Task: Sort the products in the category "Homeopathic Care" by unit price (high first).
Action: Mouse moved to (252, 114)
Screenshot: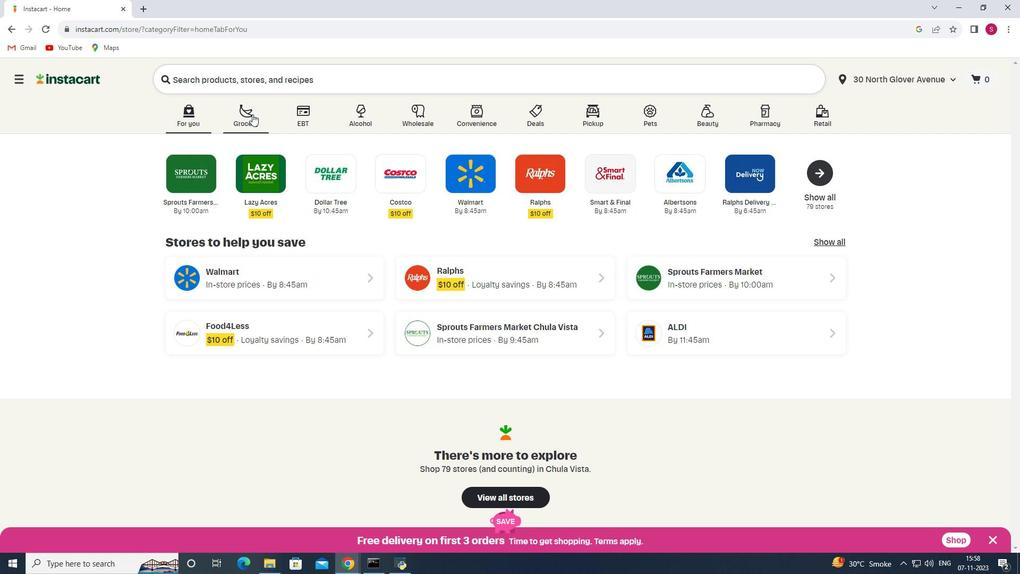 
Action: Mouse pressed left at (252, 114)
Screenshot: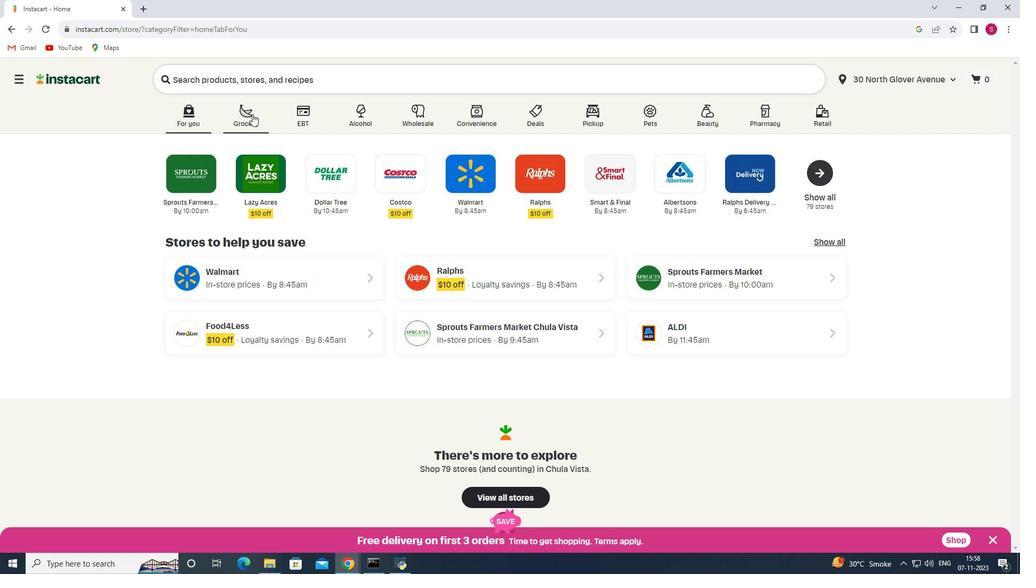 
Action: Mouse moved to (262, 303)
Screenshot: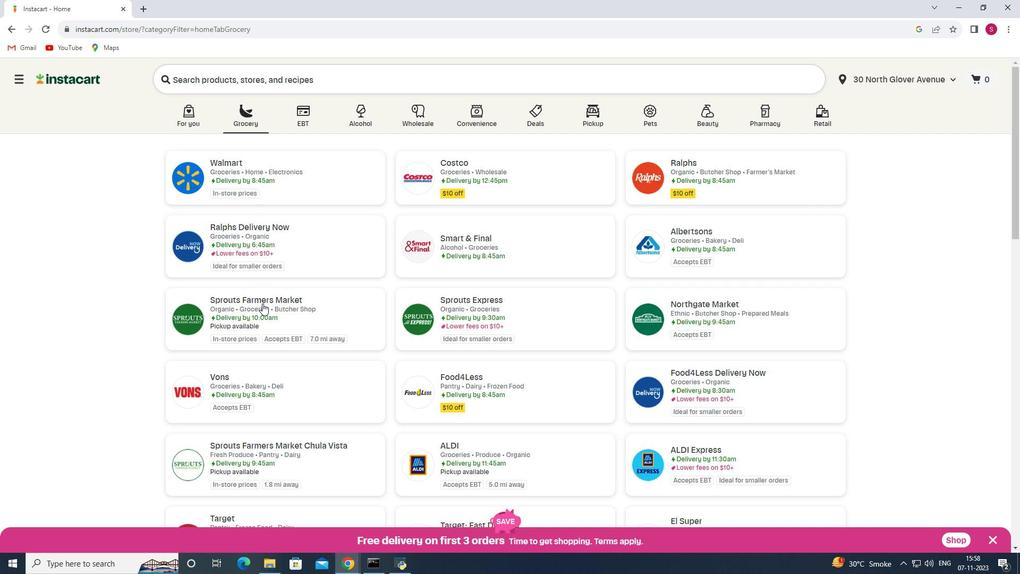 
Action: Mouse pressed left at (262, 303)
Screenshot: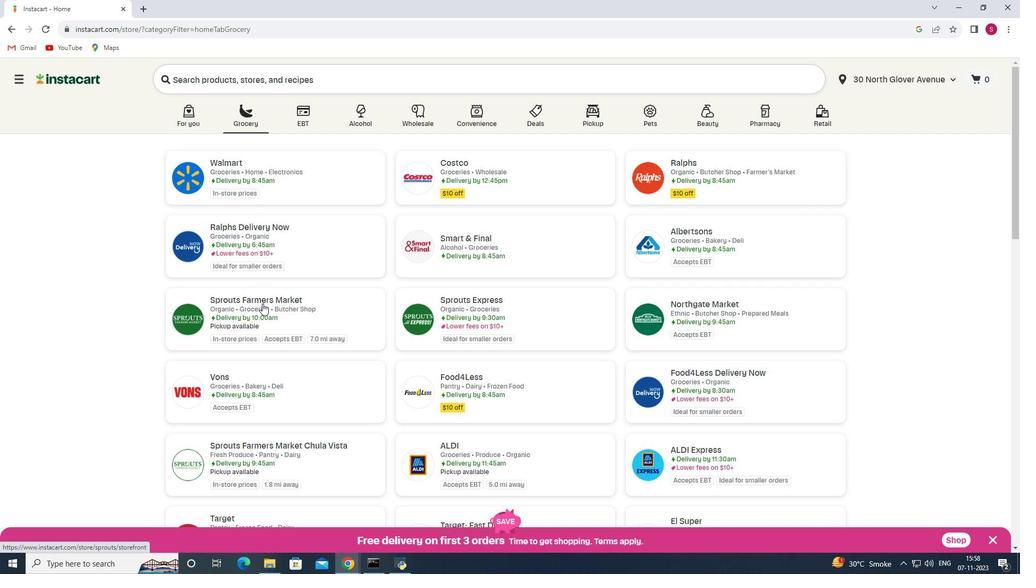 
Action: Mouse moved to (63, 358)
Screenshot: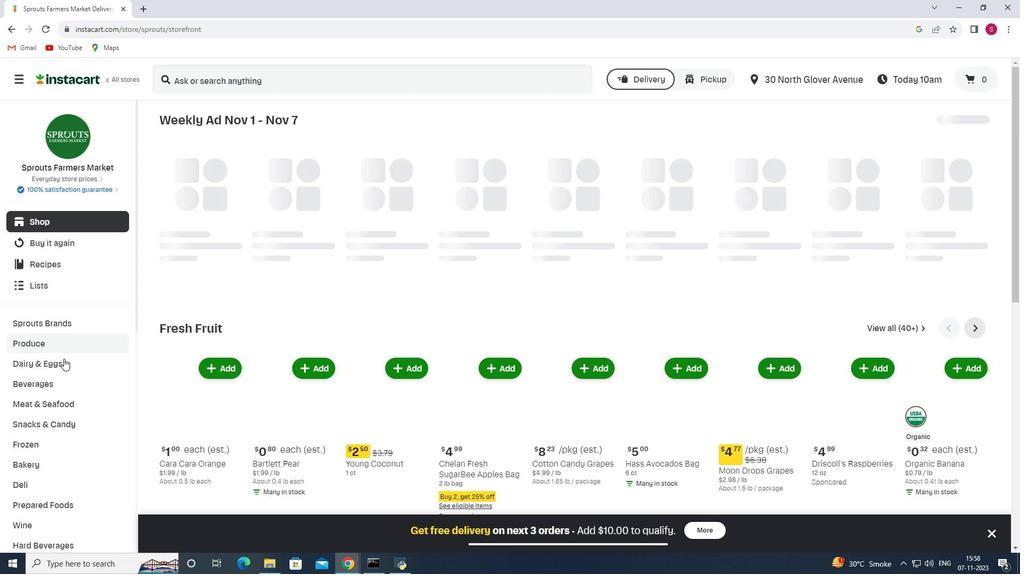 
Action: Mouse scrolled (63, 358) with delta (0, 0)
Screenshot: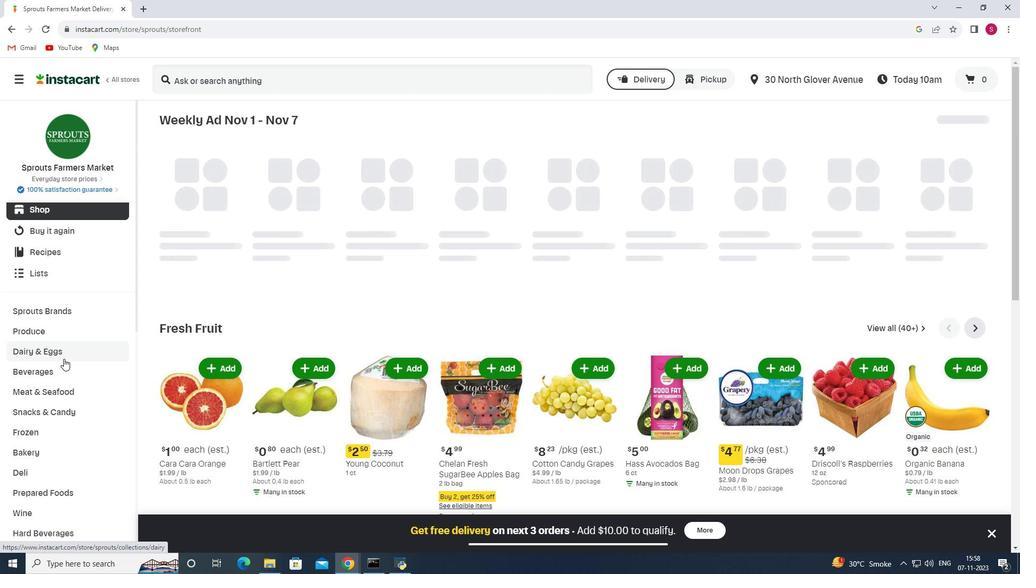 
Action: Mouse scrolled (63, 358) with delta (0, 0)
Screenshot: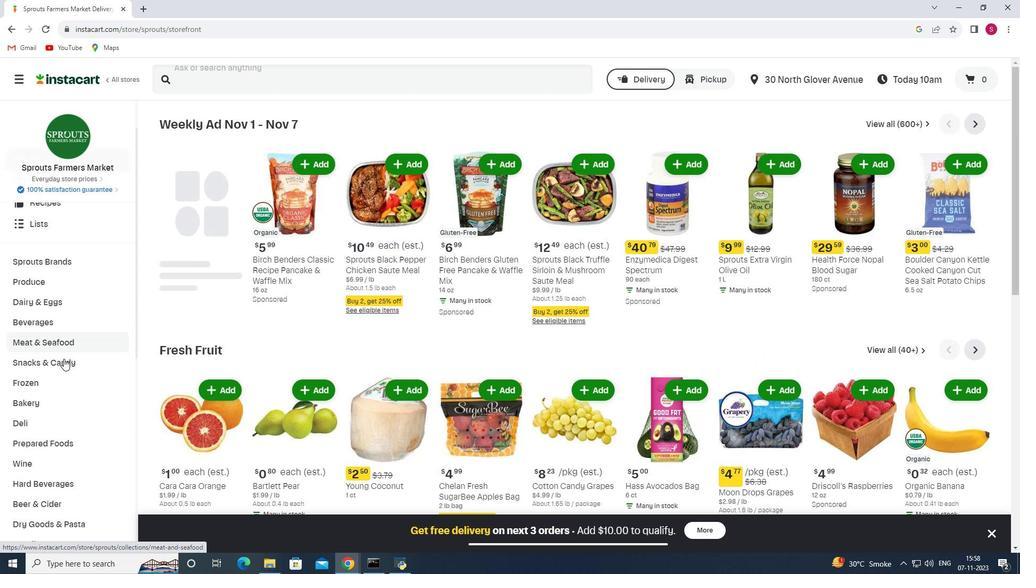 
Action: Mouse scrolled (63, 358) with delta (0, 0)
Screenshot: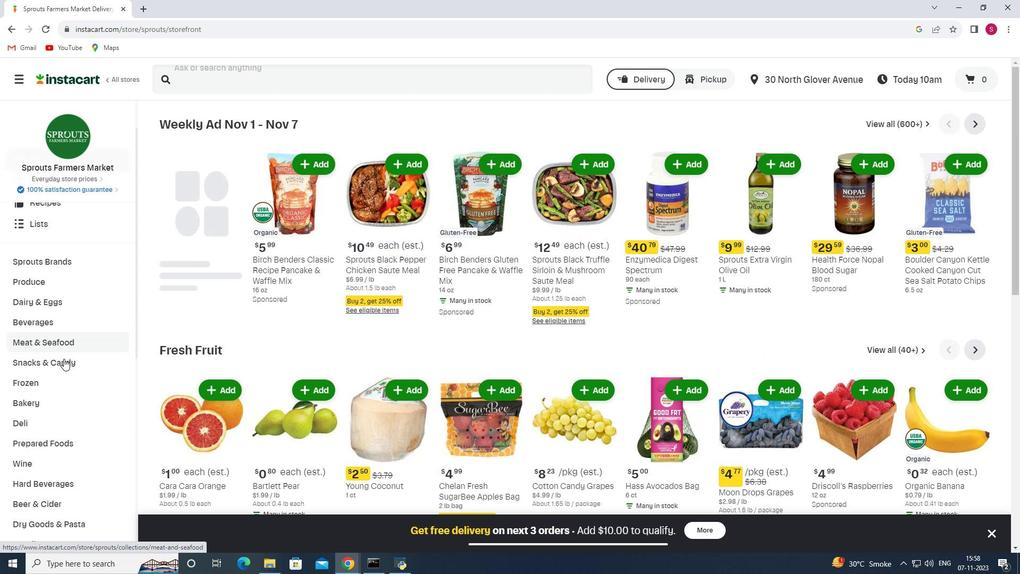 
Action: Mouse scrolled (63, 358) with delta (0, 0)
Screenshot: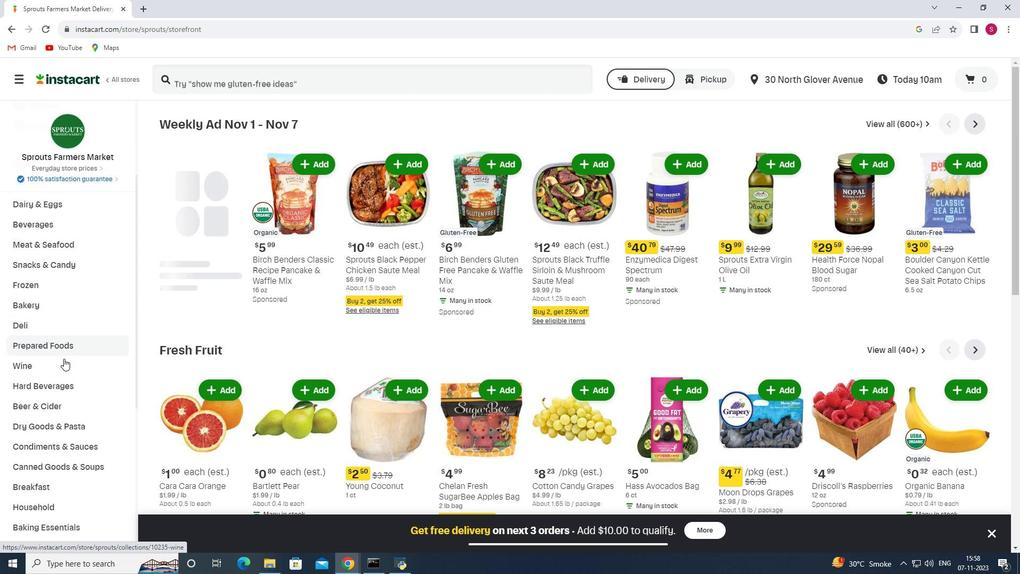 
Action: Mouse scrolled (63, 358) with delta (0, 0)
Screenshot: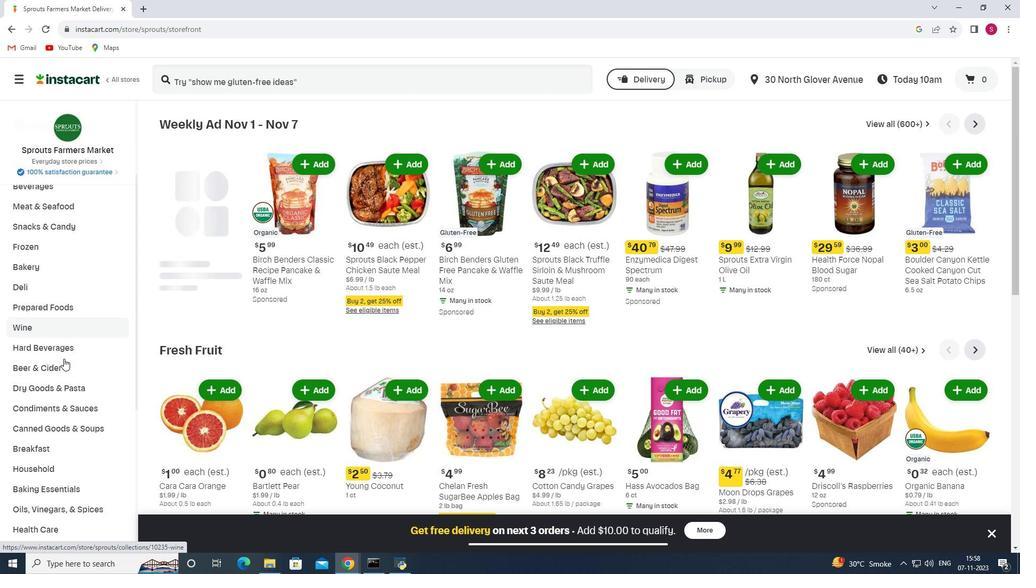 
Action: Mouse scrolled (63, 358) with delta (0, 0)
Screenshot: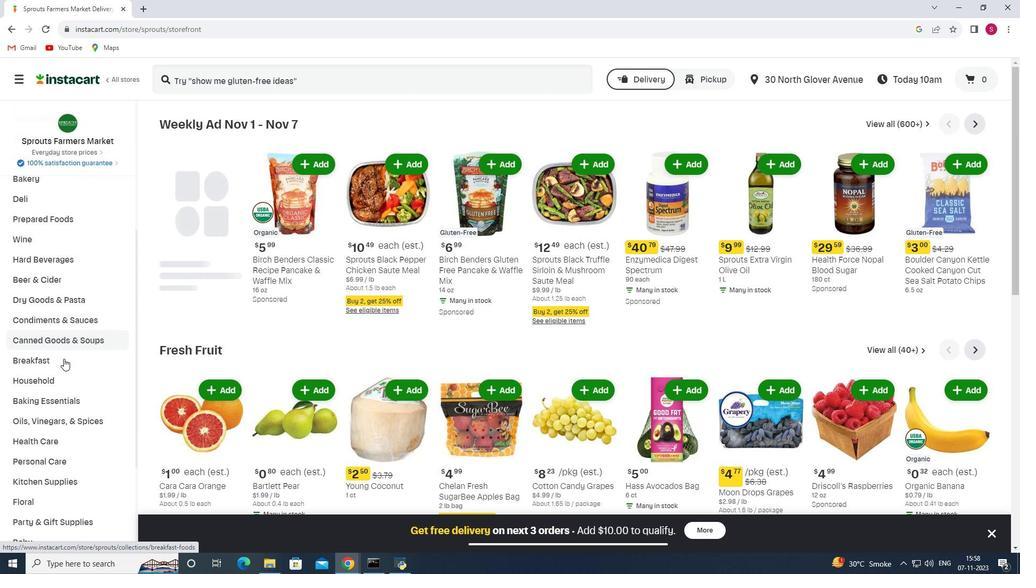 
Action: Mouse moved to (52, 401)
Screenshot: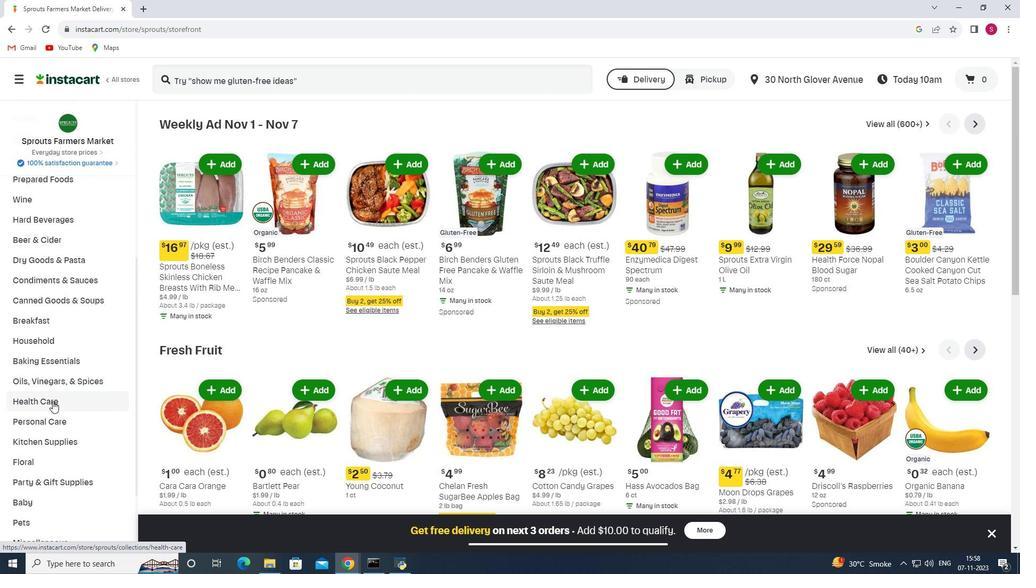 
Action: Mouse pressed left at (52, 401)
Screenshot: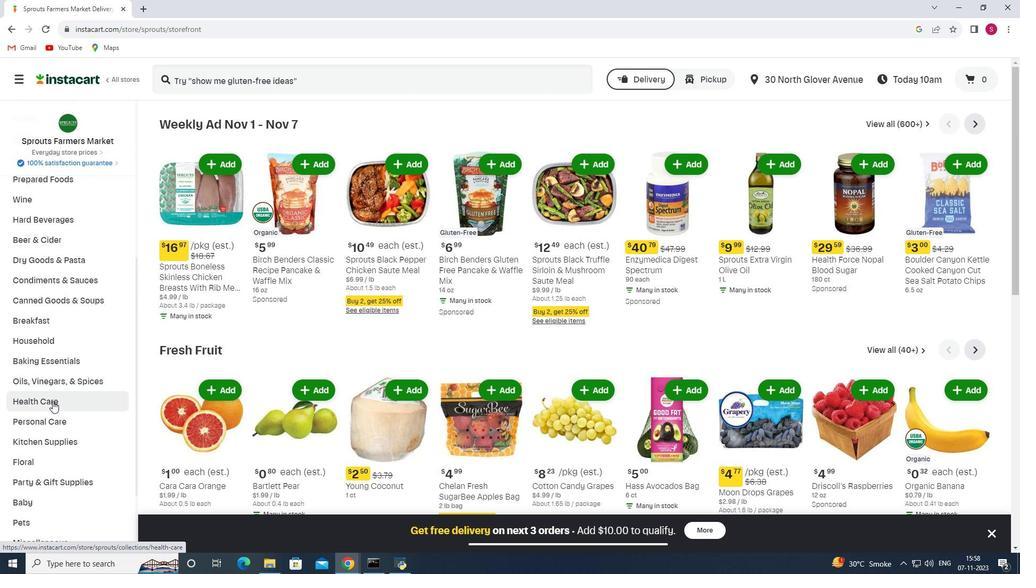 
Action: Mouse moved to (378, 152)
Screenshot: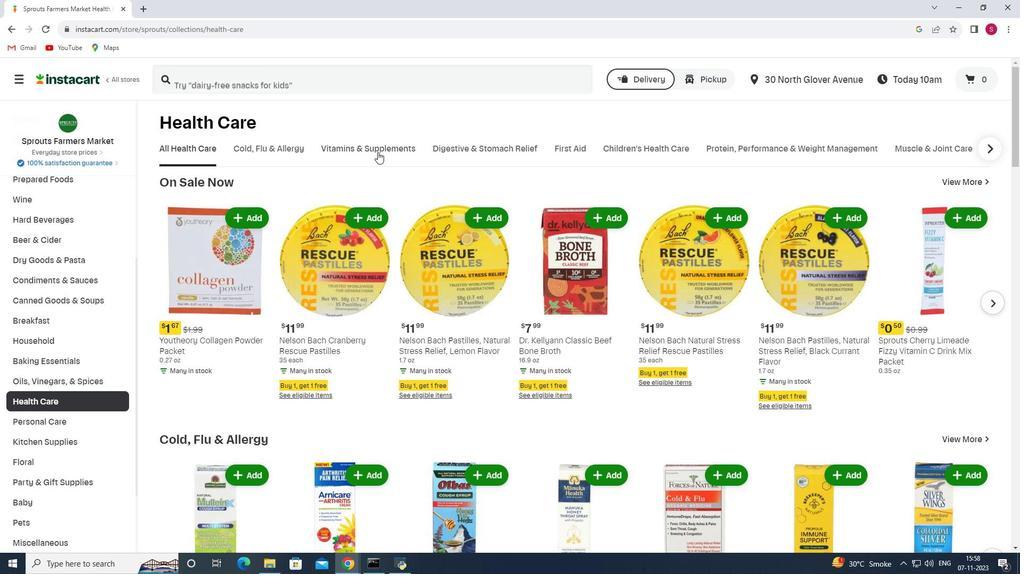 
Action: Mouse pressed left at (378, 152)
Screenshot: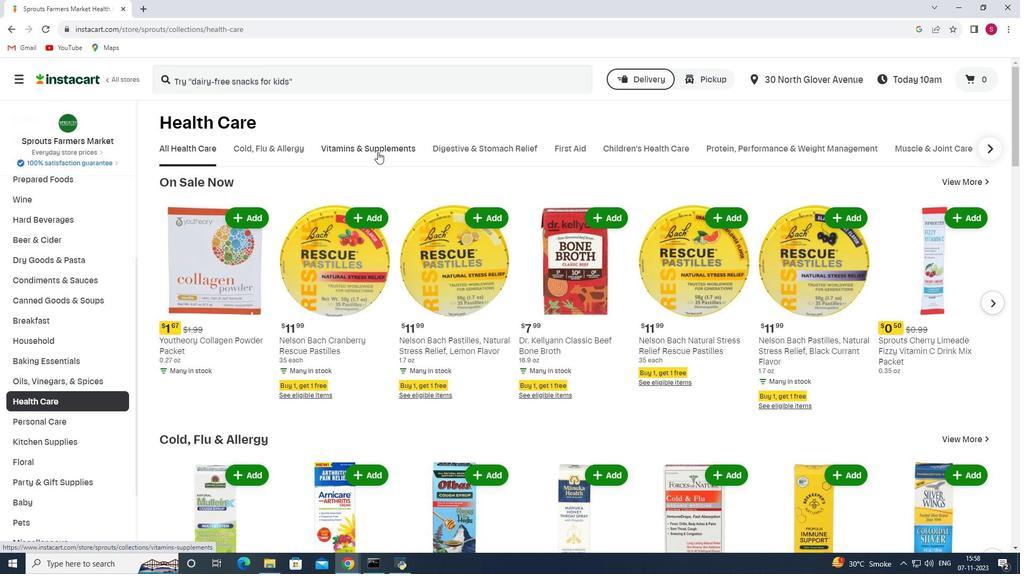 
Action: Mouse moved to (823, 183)
Screenshot: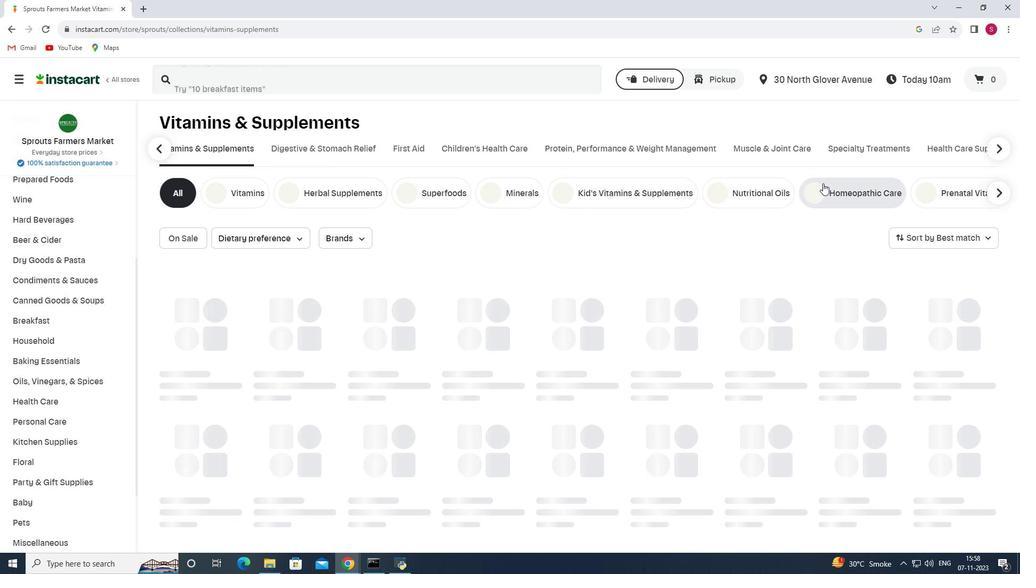 
Action: Mouse pressed left at (823, 183)
Screenshot: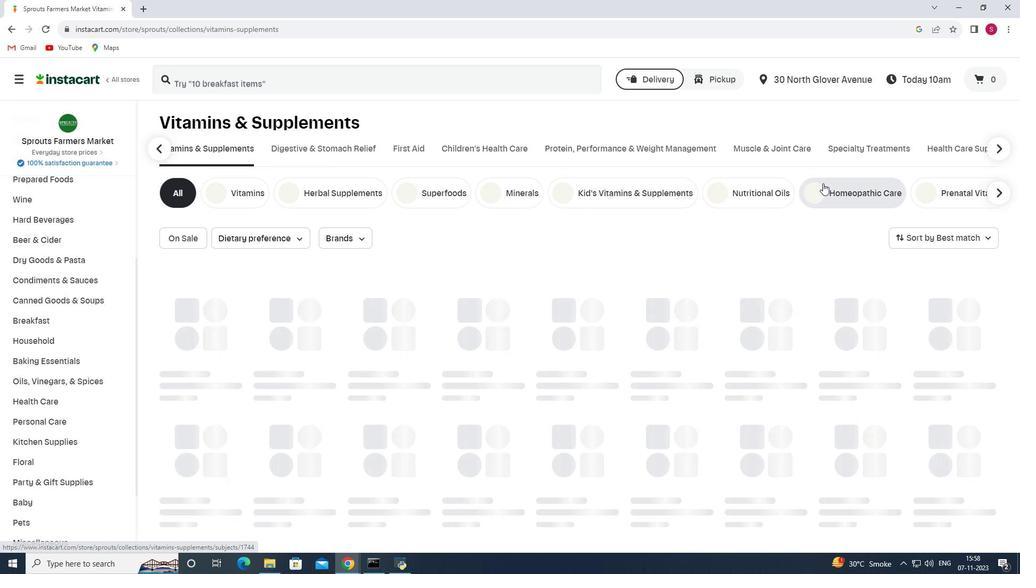 
Action: Mouse moved to (935, 238)
Screenshot: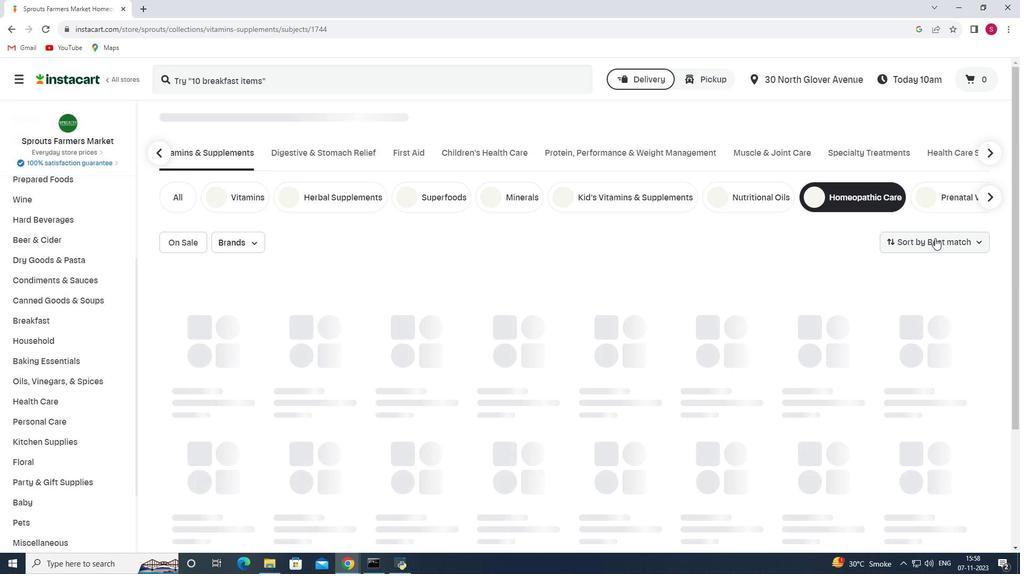 
Action: Mouse pressed left at (935, 238)
Screenshot: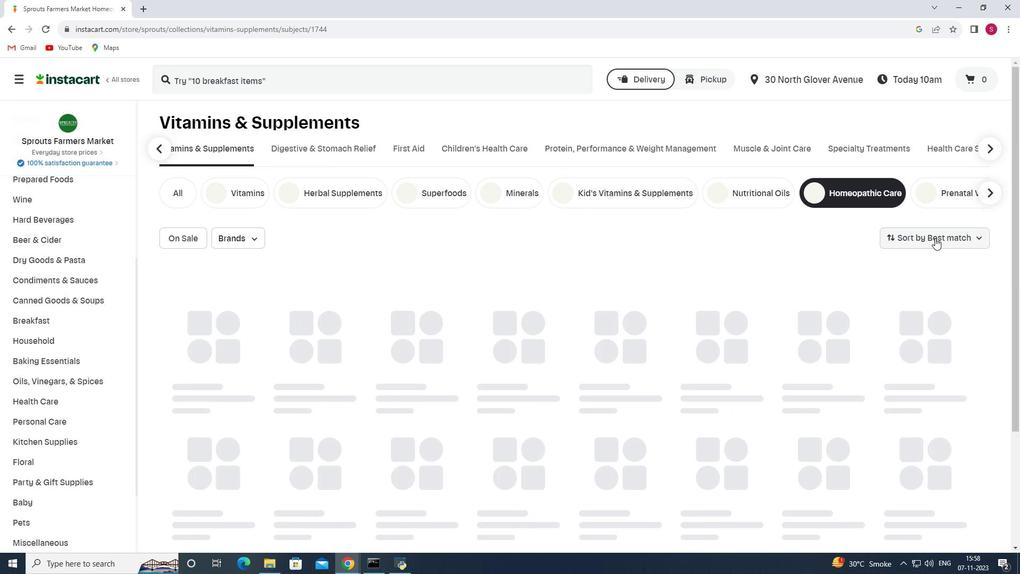 
Action: Mouse moved to (917, 297)
Screenshot: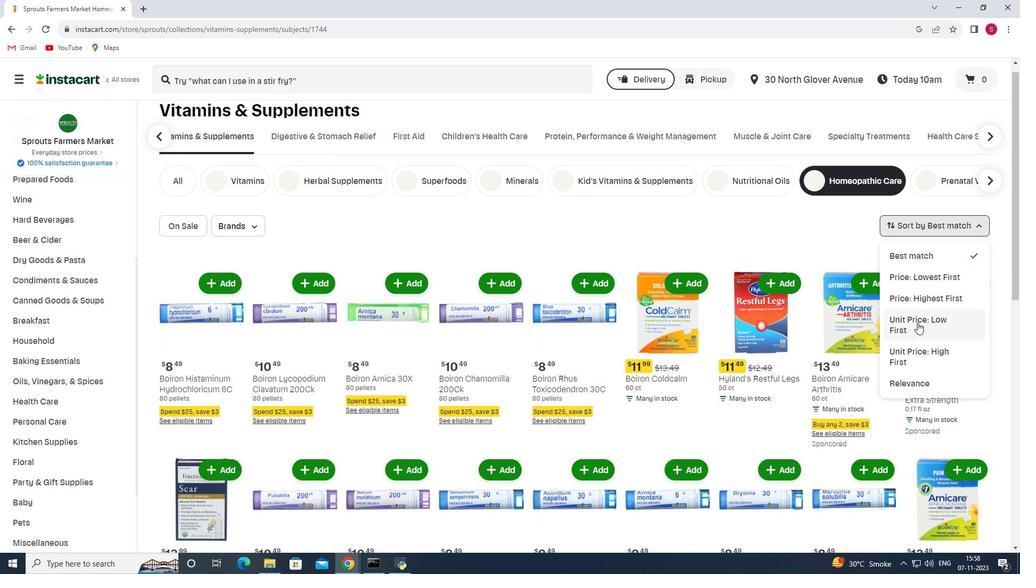 
Action: Mouse scrolled (917, 297) with delta (0, 0)
Screenshot: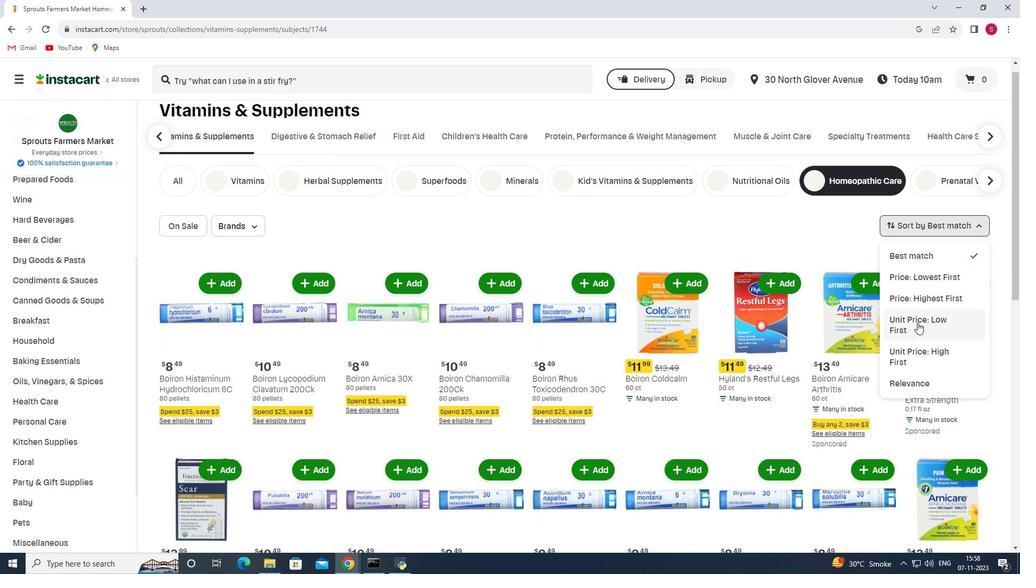 
Action: Mouse moved to (930, 308)
Screenshot: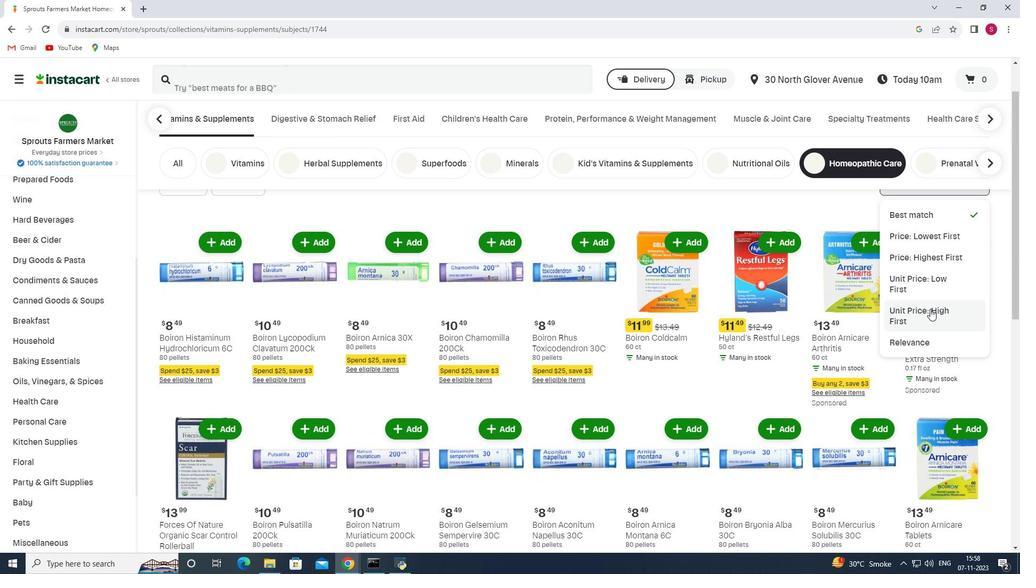 
Action: Mouse pressed left at (930, 308)
Screenshot: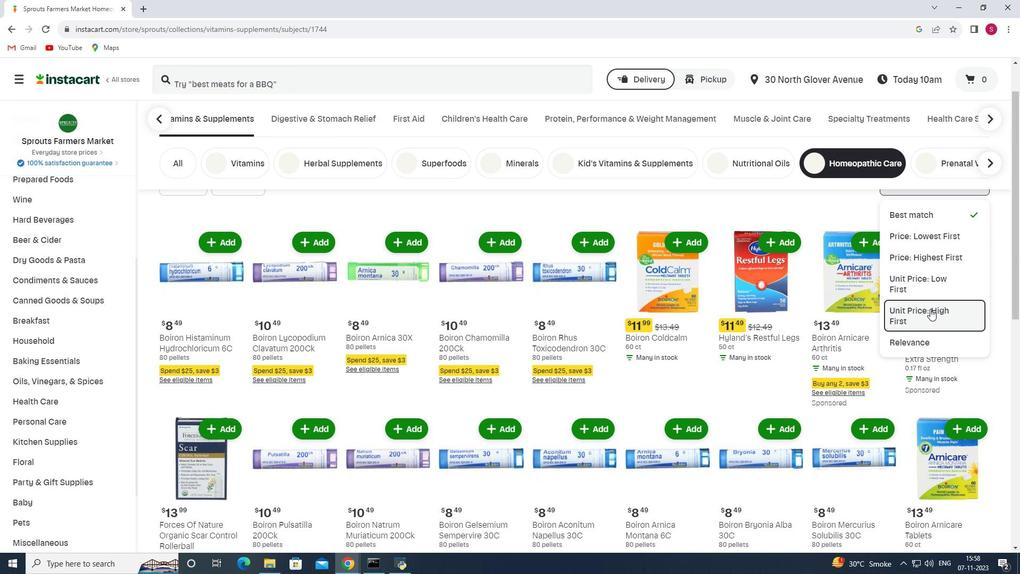 
Action: Mouse moved to (627, 326)
Screenshot: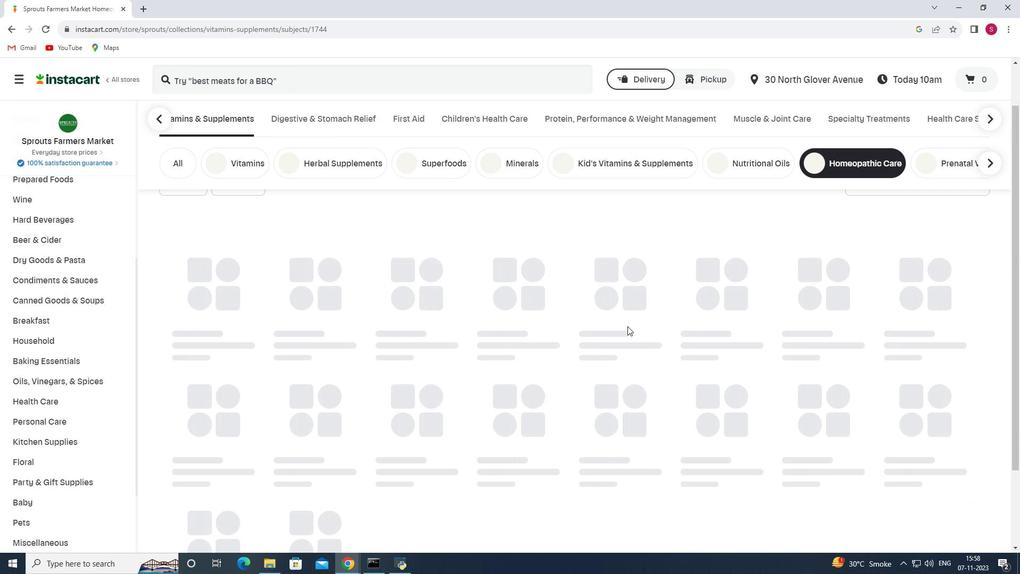 
